 Task: Enable the option "Install Windows Service" in the Windows service interface.
Action: Mouse moved to (99, 15)
Screenshot: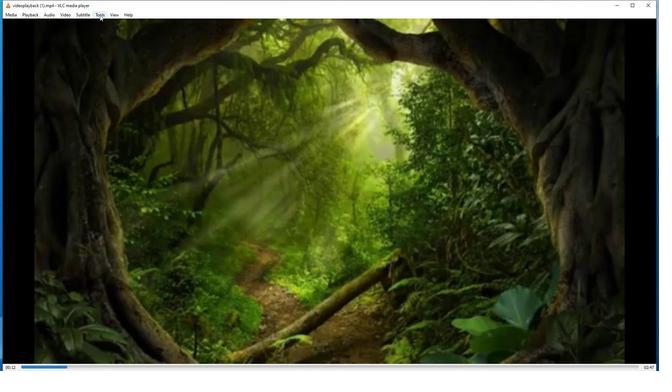
Action: Mouse pressed left at (99, 15)
Screenshot: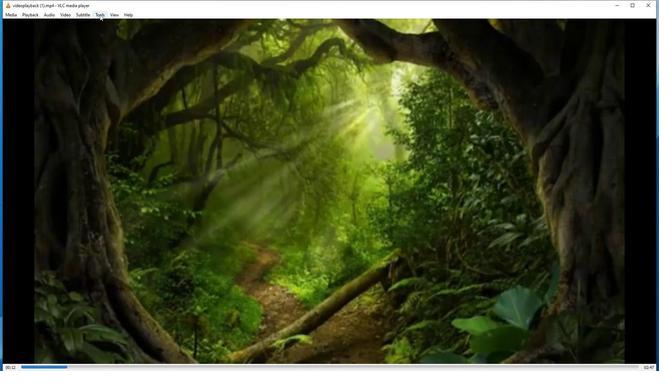 
Action: Mouse moved to (107, 97)
Screenshot: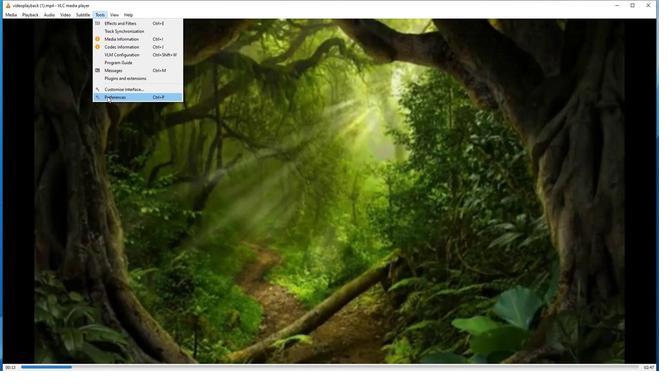 
Action: Mouse pressed left at (107, 97)
Screenshot: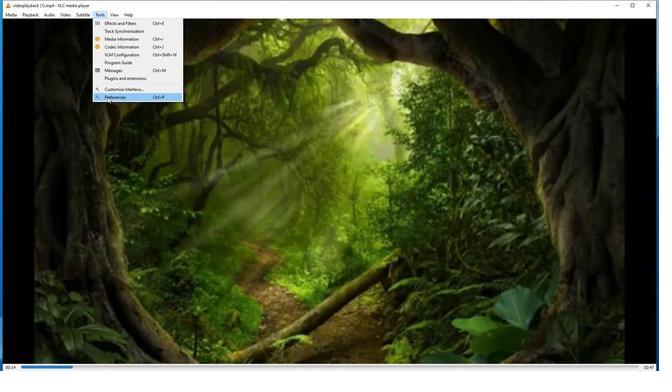 
Action: Mouse moved to (217, 302)
Screenshot: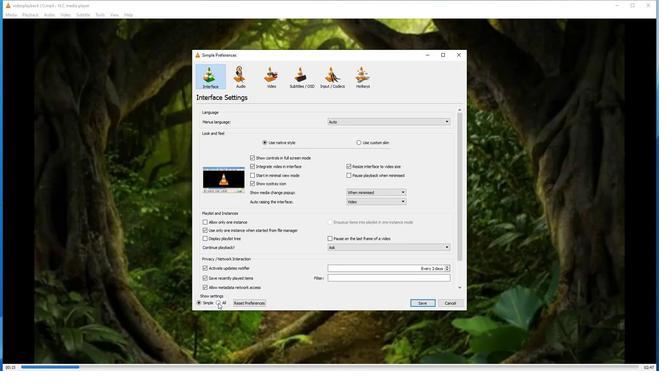 
Action: Mouse pressed left at (217, 302)
Screenshot: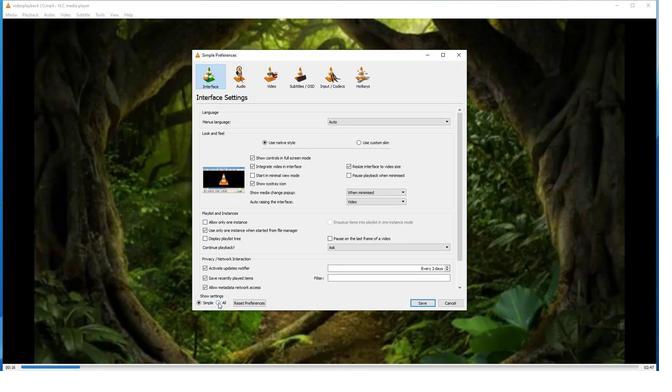 
Action: Mouse moved to (207, 251)
Screenshot: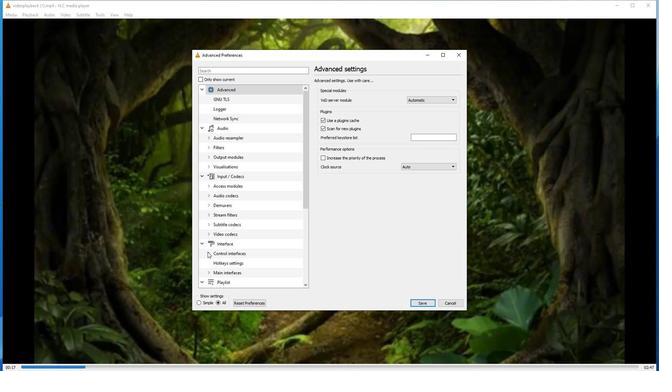
Action: Mouse pressed left at (207, 251)
Screenshot: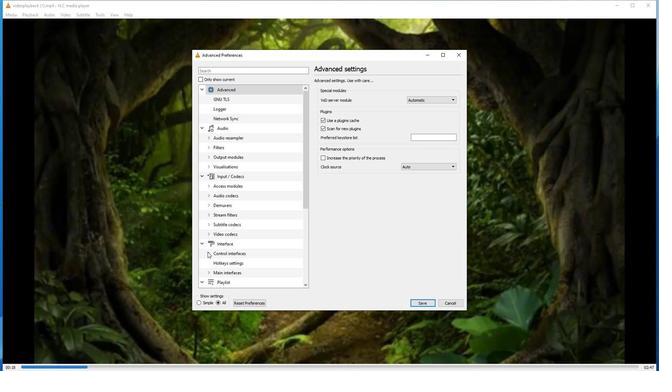 
Action: Mouse moved to (221, 282)
Screenshot: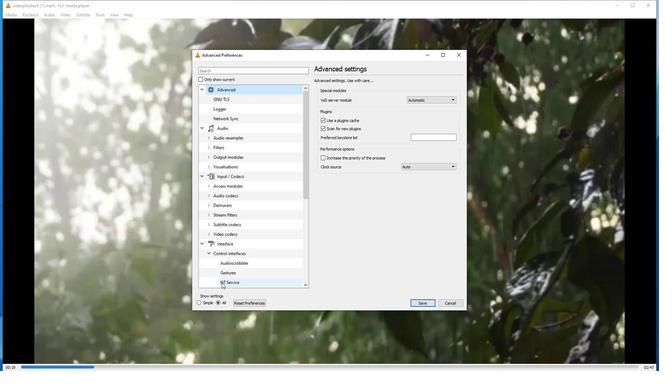 
Action: Mouse pressed left at (221, 282)
Screenshot: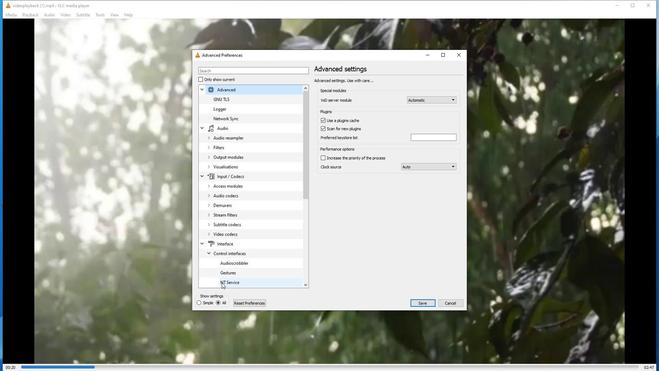 
Action: Mouse moved to (320, 90)
Screenshot: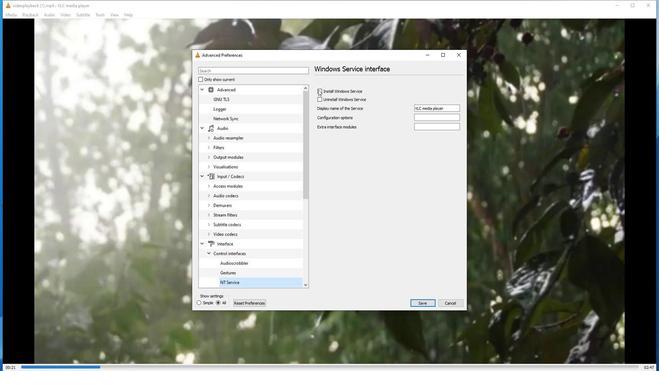
Action: Mouse pressed left at (320, 90)
Screenshot: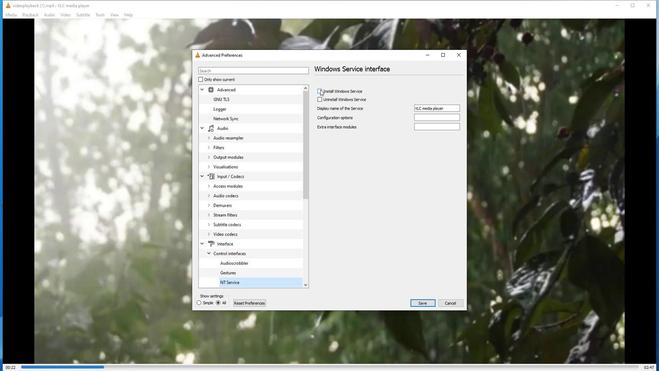 
Action: Mouse moved to (316, 90)
Screenshot: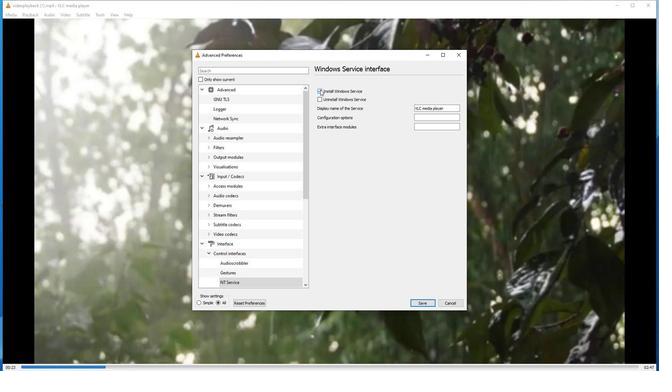 
